 Task: Add Sprouts Organic Grade A Dark Amber Maple Syrup to the cart.
Action: Mouse moved to (736, 281)
Screenshot: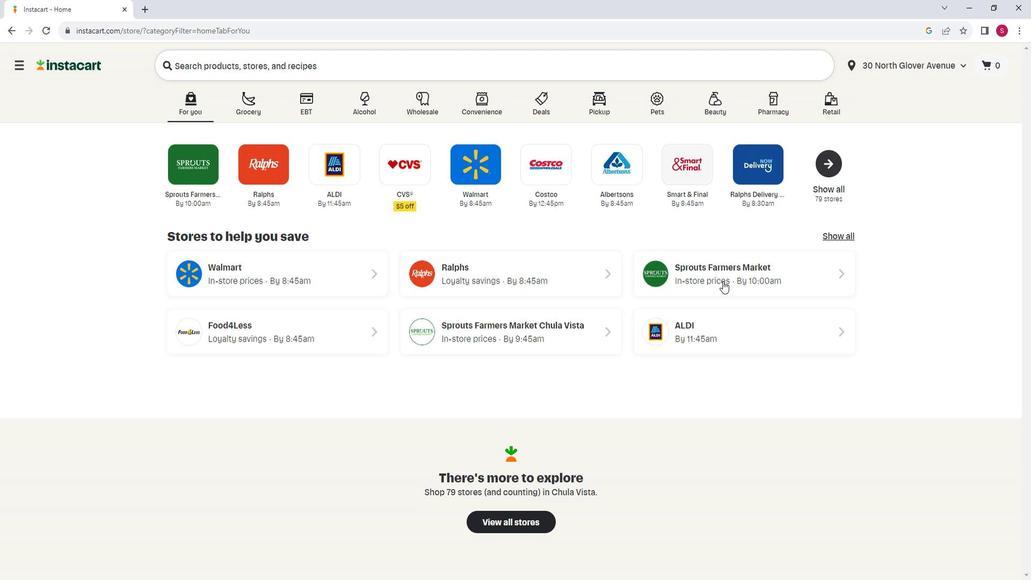 
Action: Mouse pressed left at (736, 281)
Screenshot: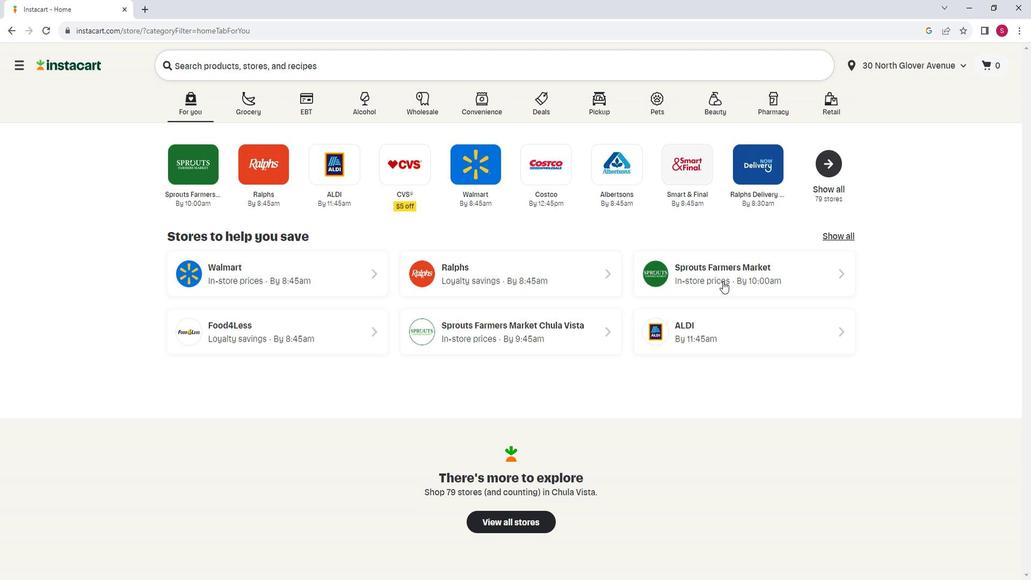 
Action: Mouse moved to (76, 349)
Screenshot: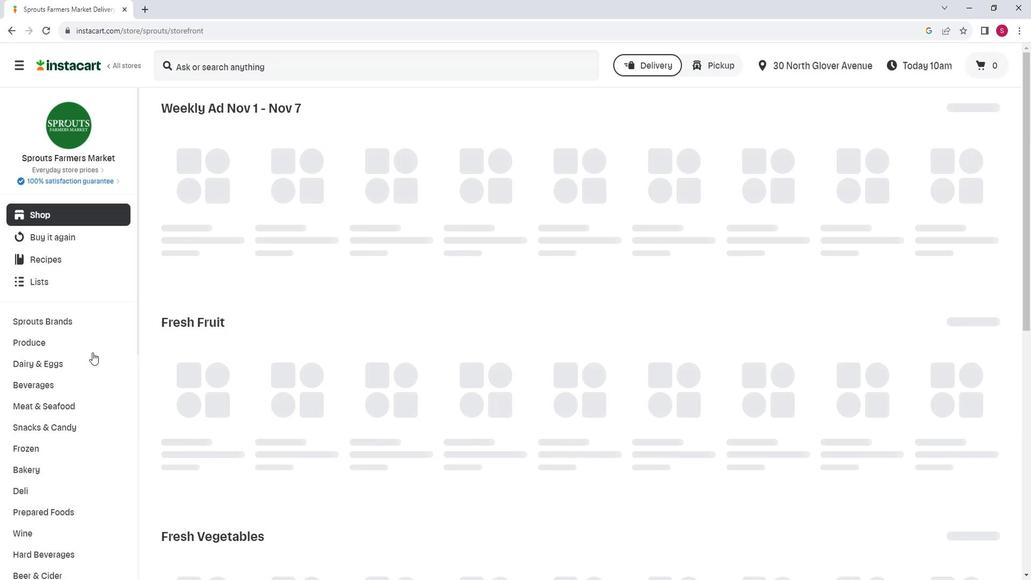 
Action: Mouse scrolled (76, 349) with delta (0, 0)
Screenshot: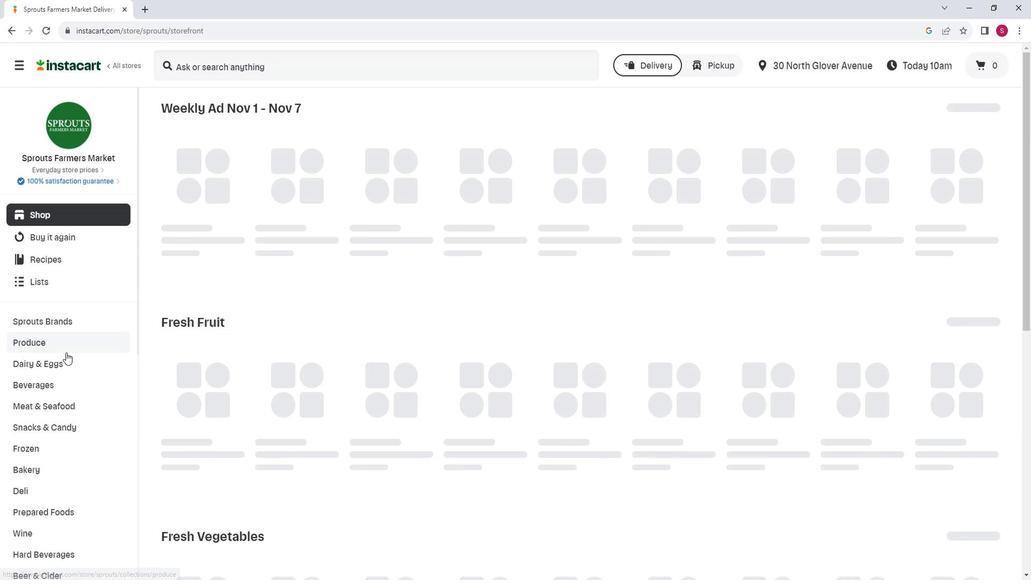 
Action: Mouse scrolled (76, 349) with delta (0, 0)
Screenshot: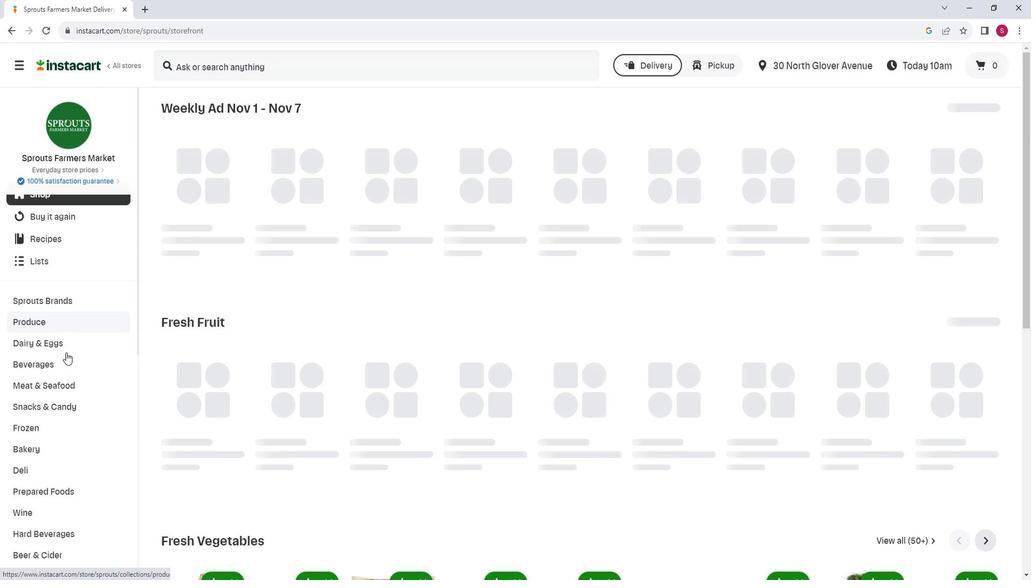 
Action: Mouse moved to (73, 538)
Screenshot: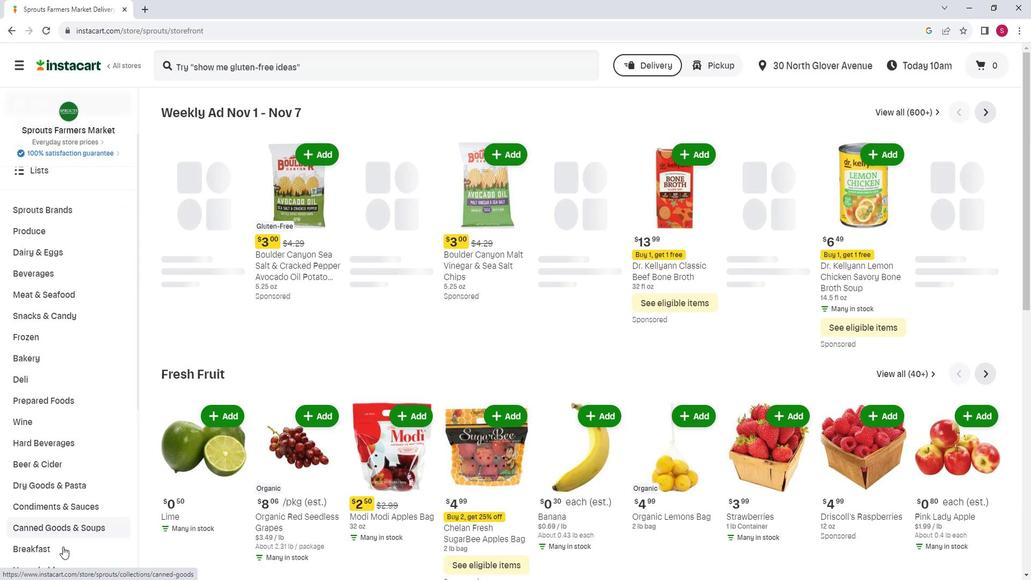 
Action: Mouse pressed left at (73, 538)
Screenshot: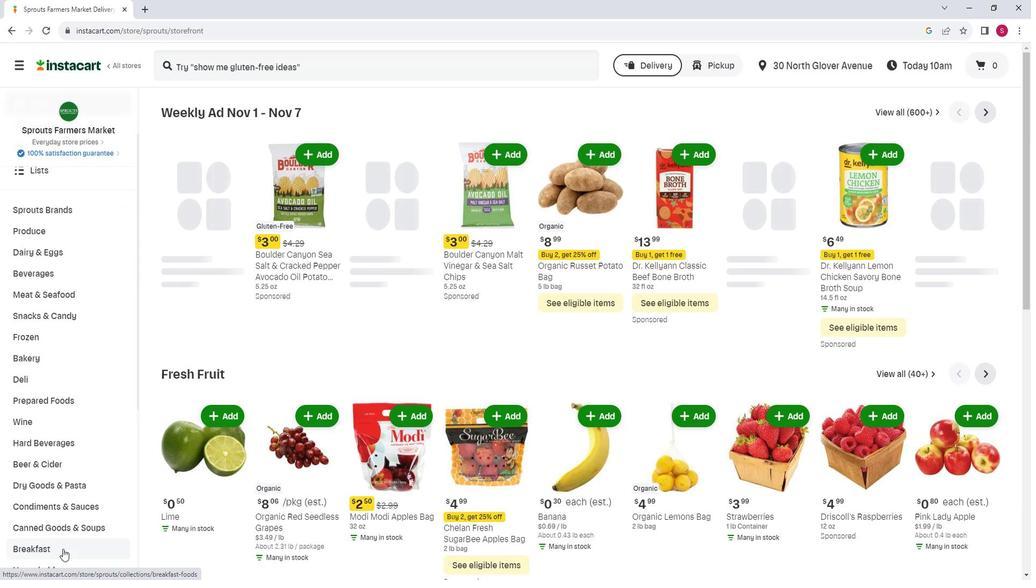 
Action: Mouse moved to (601, 146)
Screenshot: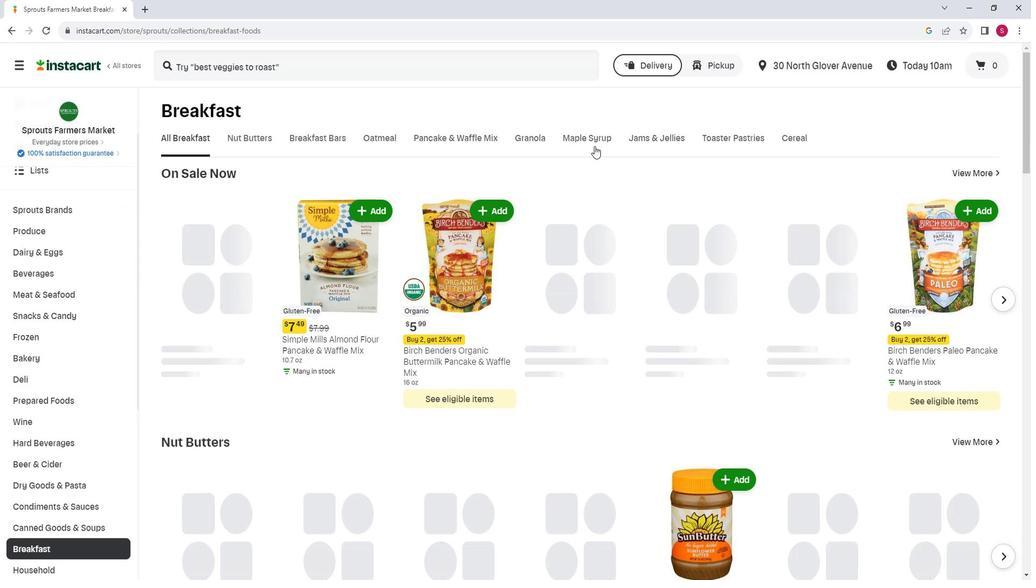 
Action: Mouse pressed left at (601, 146)
Screenshot: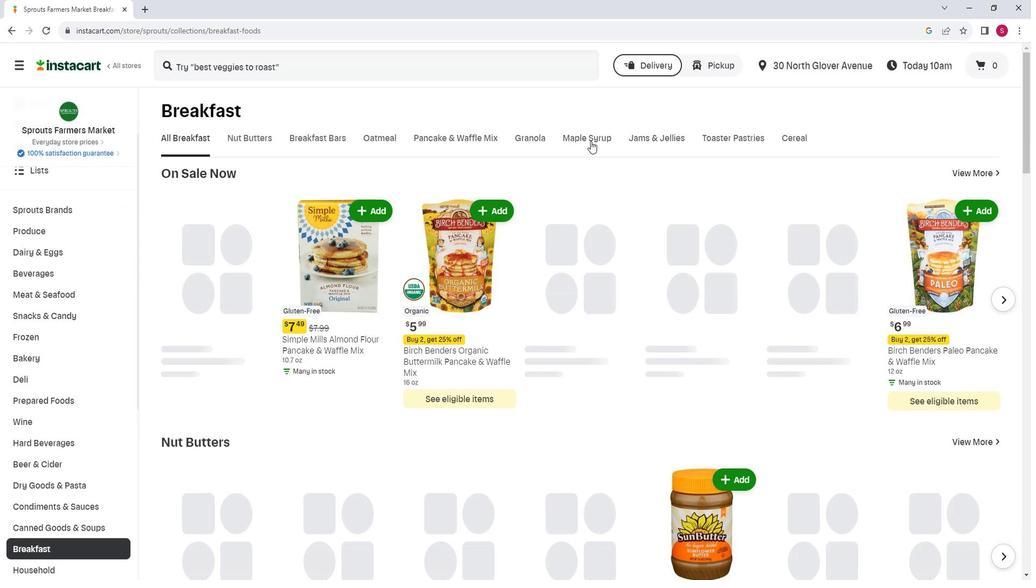 
Action: Mouse moved to (411, 238)
Screenshot: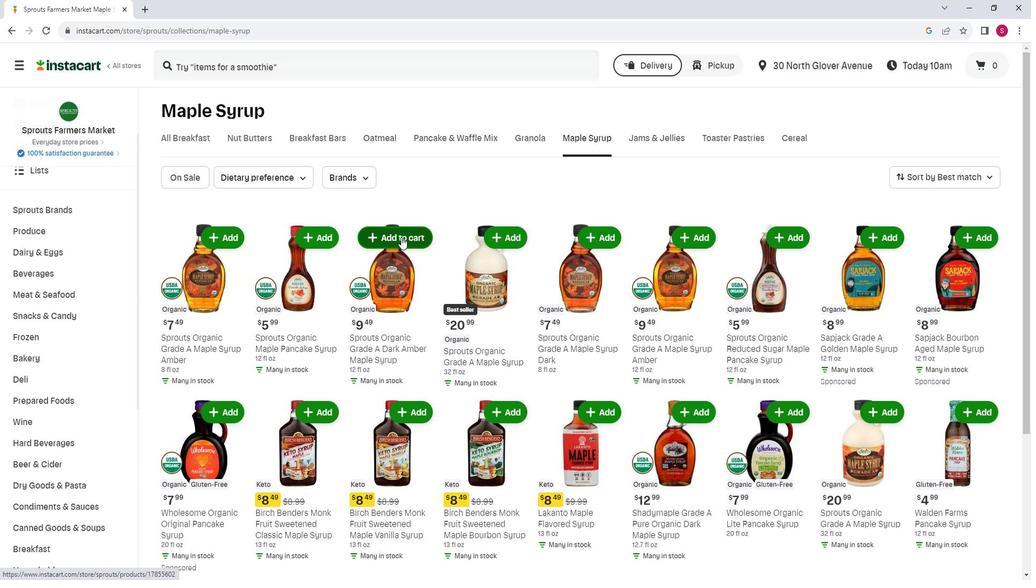 
Action: Mouse pressed left at (411, 238)
Screenshot: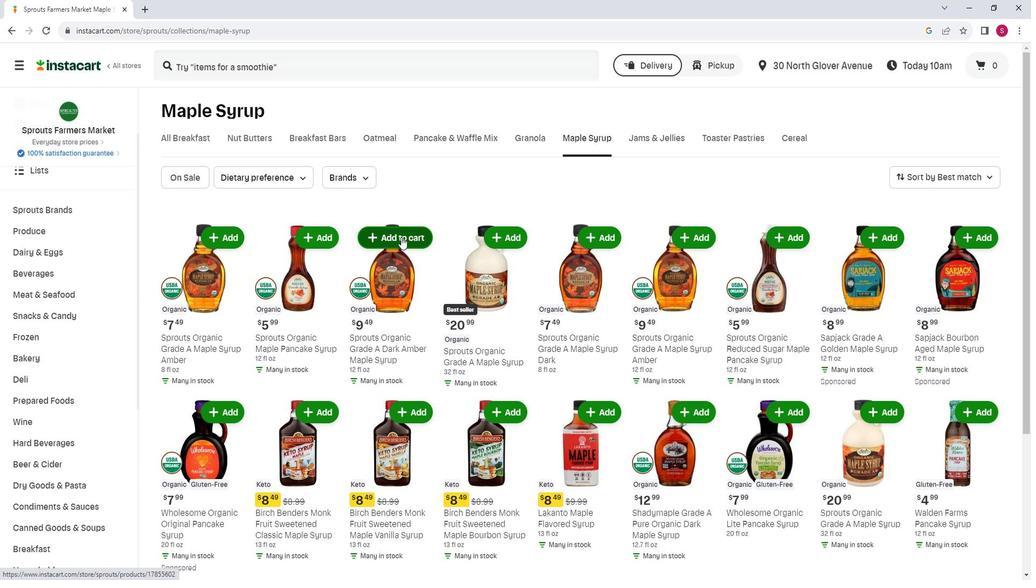 
Action: Mouse moved to (427, 206)
Screenshot: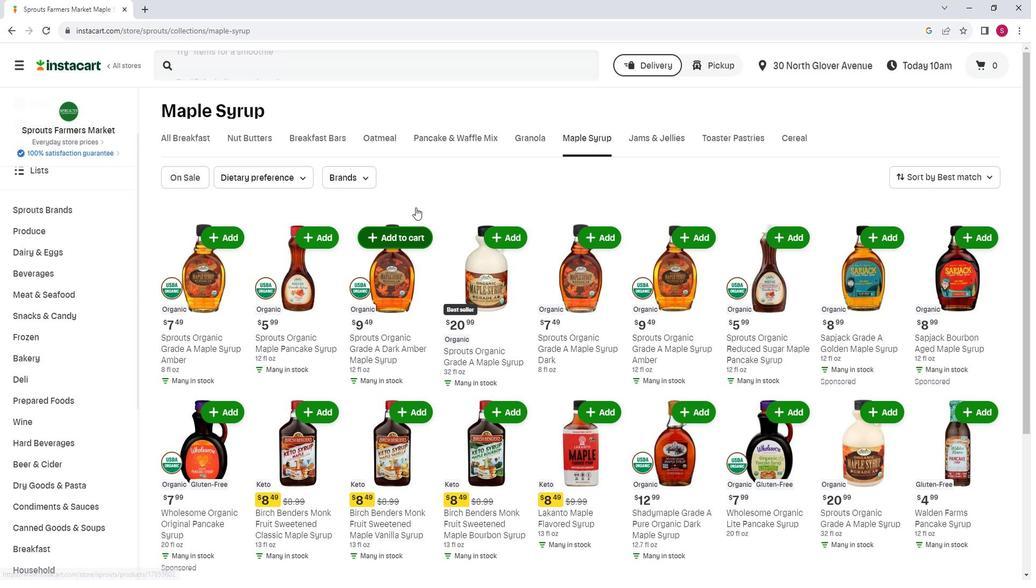 
